 Task: Use tab previews to quickly identify the content of different tabs.
Action: Mouse moved to (492, 167)
Screenshot: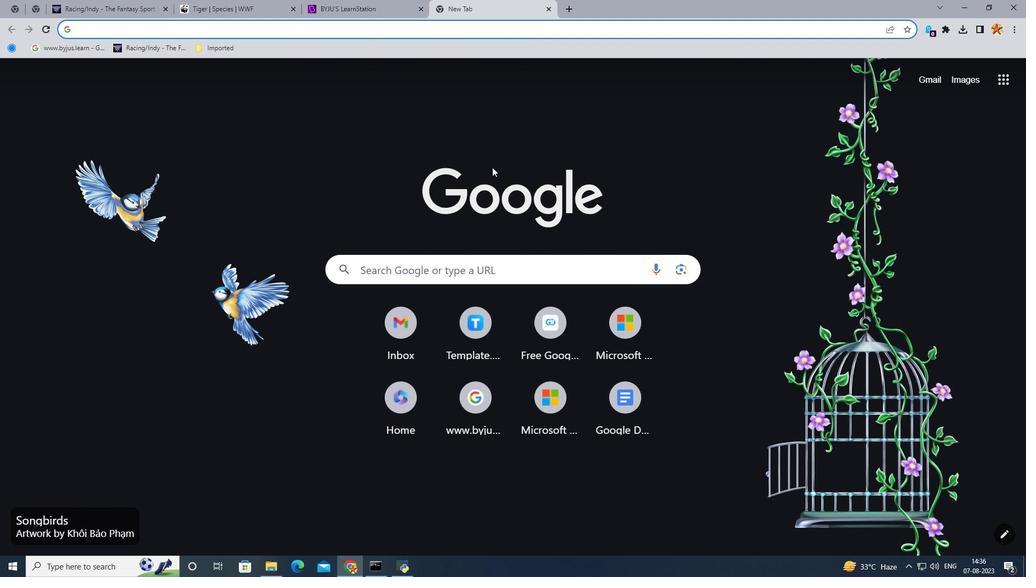 
Action: Mouse pressed right at (492, 167)
Screenshot: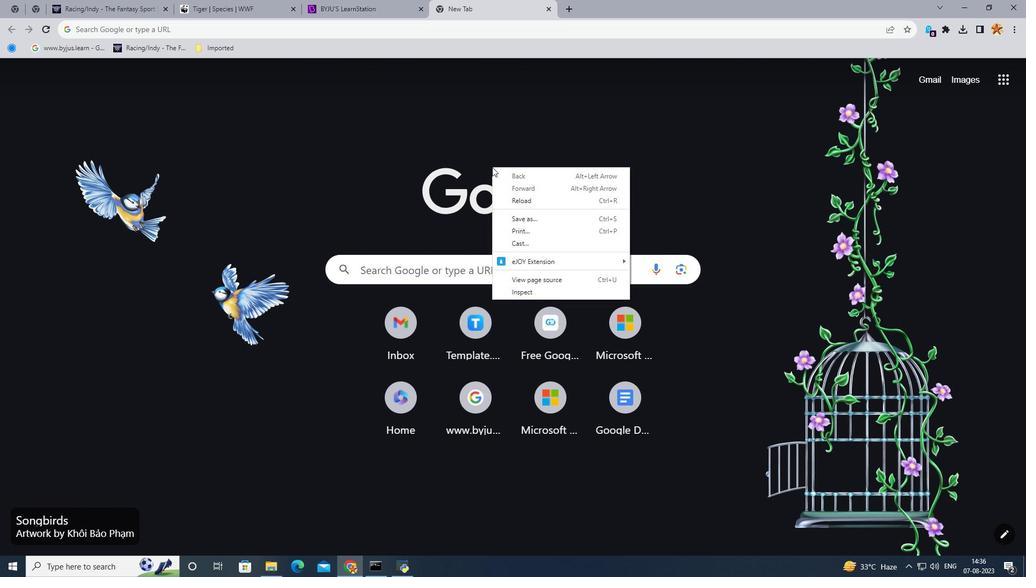 
Action: Mouse moved to (514, 199)
Screenshot: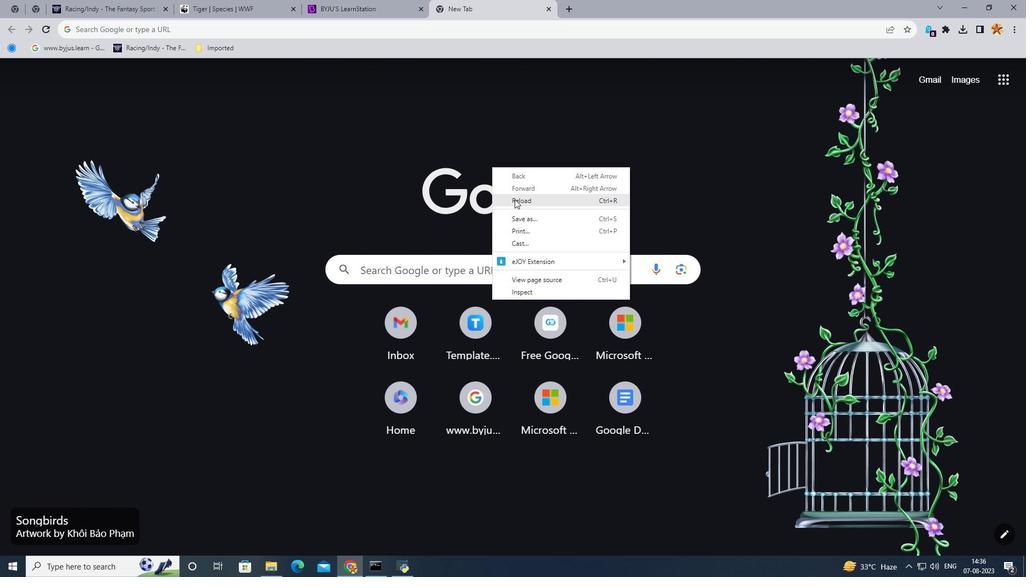 
Action: Mouse pressed left at (514, 199)
Screenshot: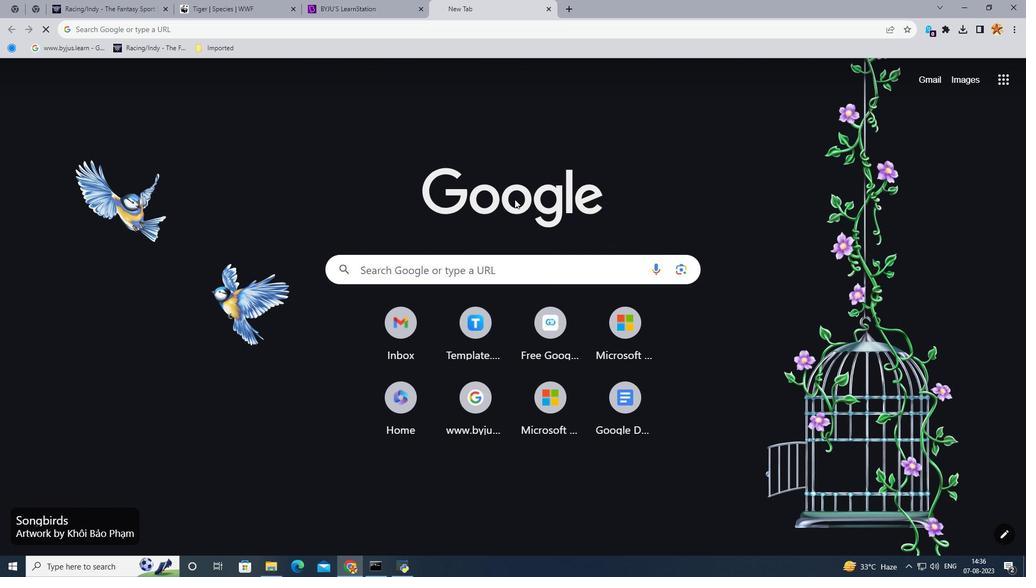 
